 Task: Open Card Card0041 in Board Board0041 in Workspace Development in Trello
Action: Mouse moved to (555, 83)
Screenshot: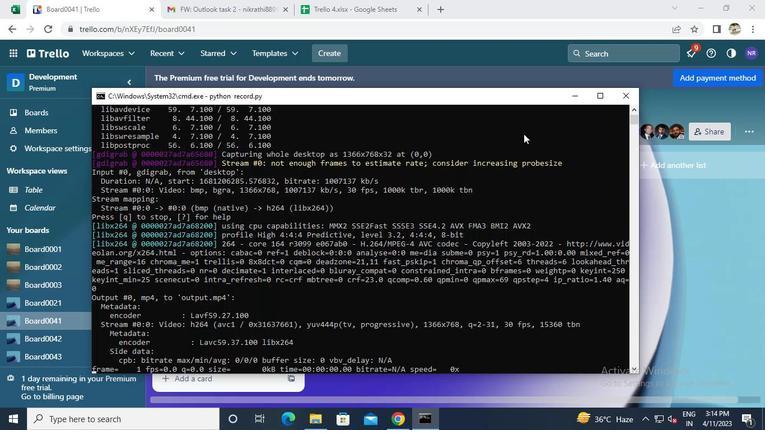 
Action: Mouse pressed left at (555, 83)
Screenshot: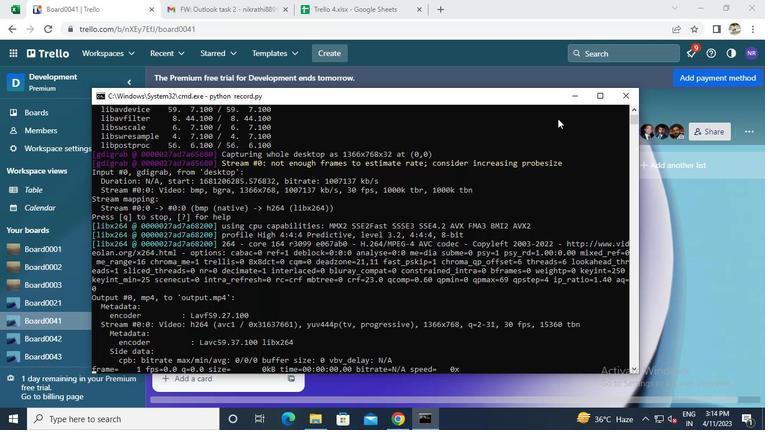 
Action: Mouse moved to (237, 198)
Screenshot: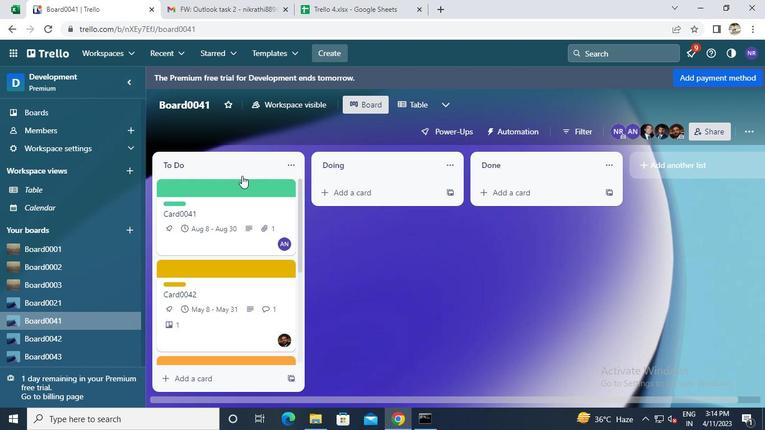 
Action: Mouse pressed left at (237, 198)
Screenshot: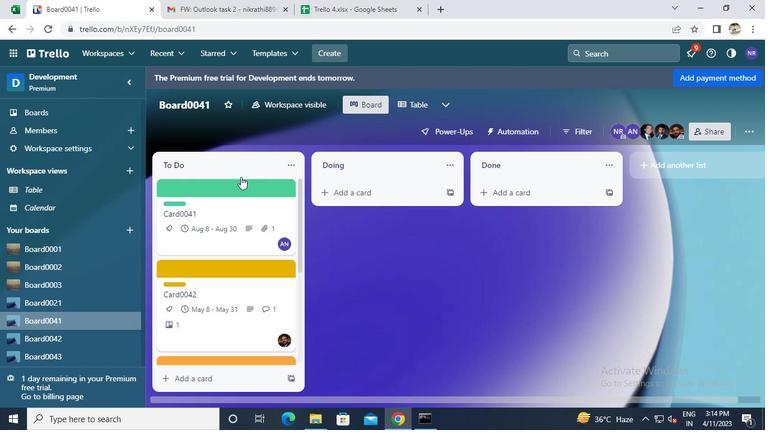 
Action: Mouse moved to (425, 422)
Screenshot: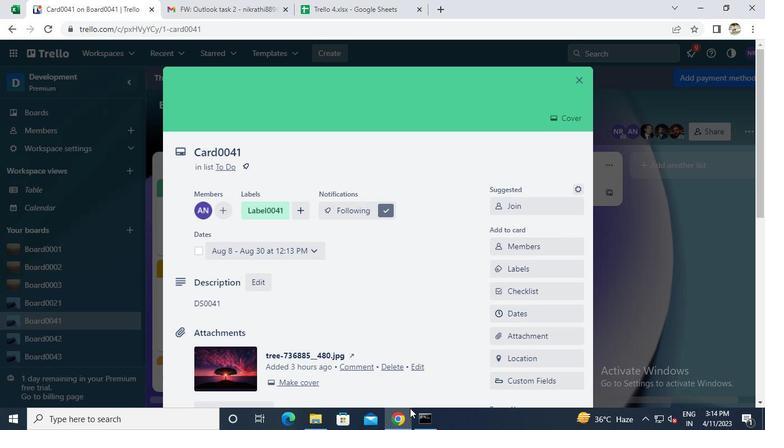 
Action: Mouse pressed left at (425, 422)
Screenshot: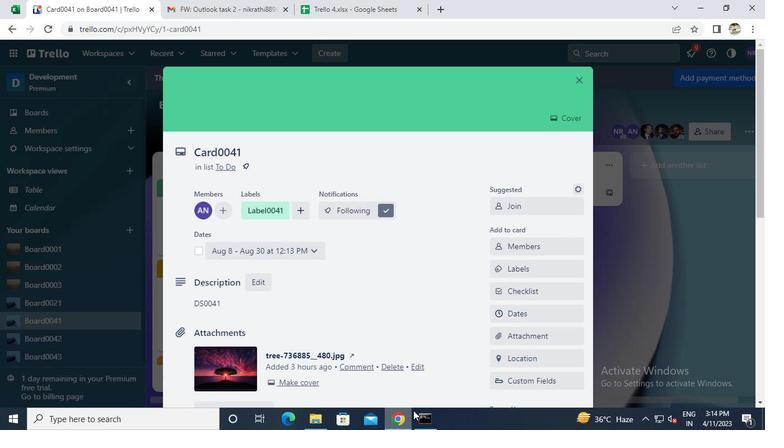 
Action: Mouse moved to (609, 76)
Screenshot: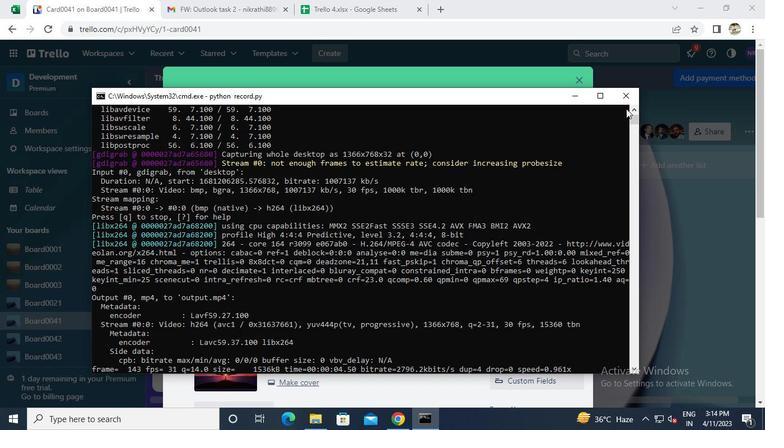 
Action: Mouse pressed left at (609, 76)
Screenshot: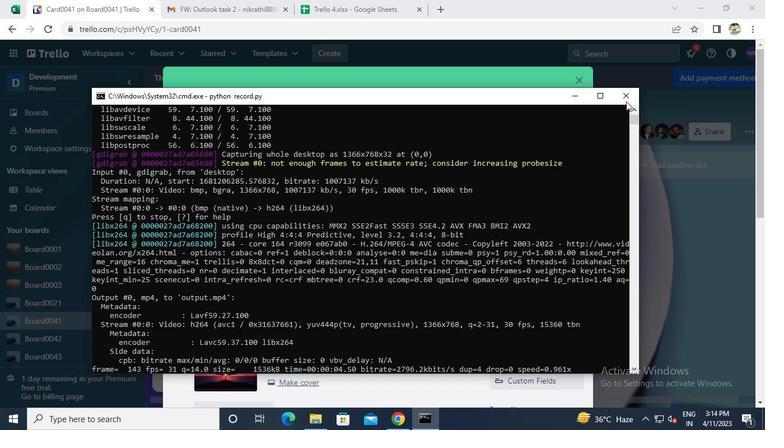 
Action: Mouse moved to (577, 97)
Screenshot: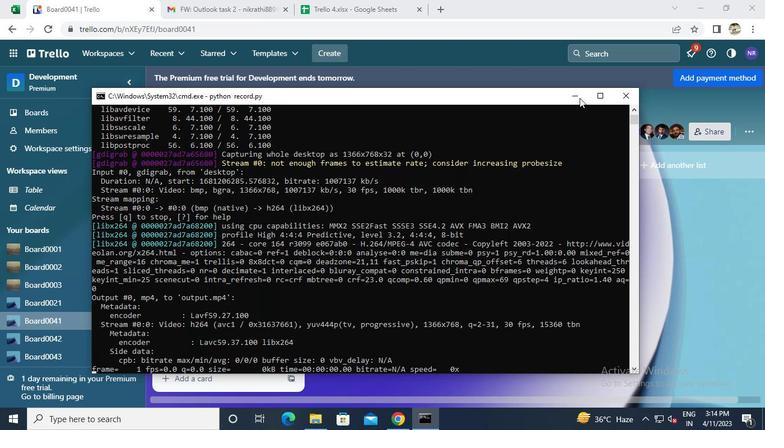 
Action: Mouse pressed left at (577, 97)
Screenshot: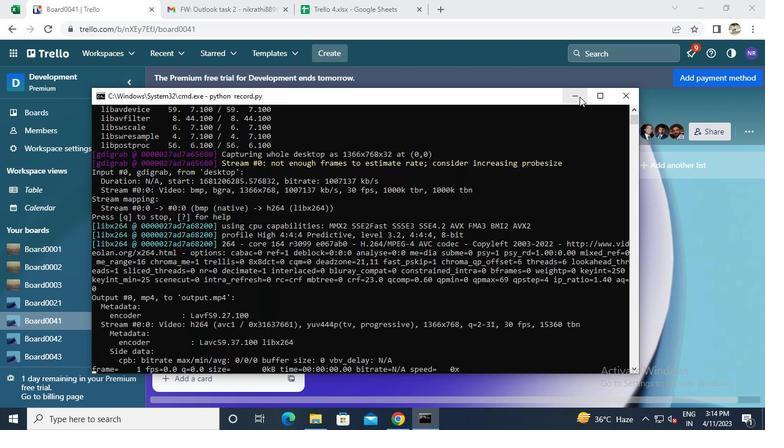 
Action: Mouse moved to (237, 186)
Screenshot: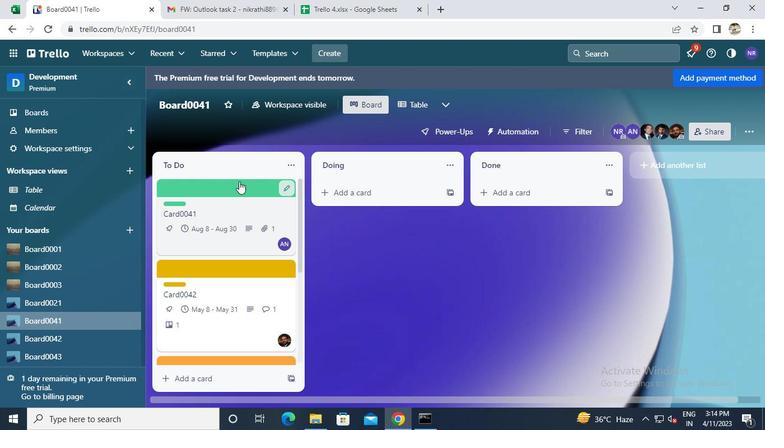 
Action: Mouse pressed left at (237, 186)
Screenshot: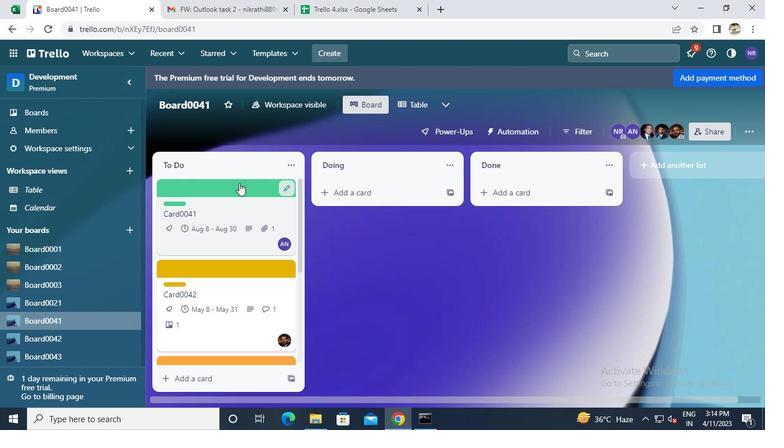 
Action: Mouse moved to (426, 416)
Screenshot: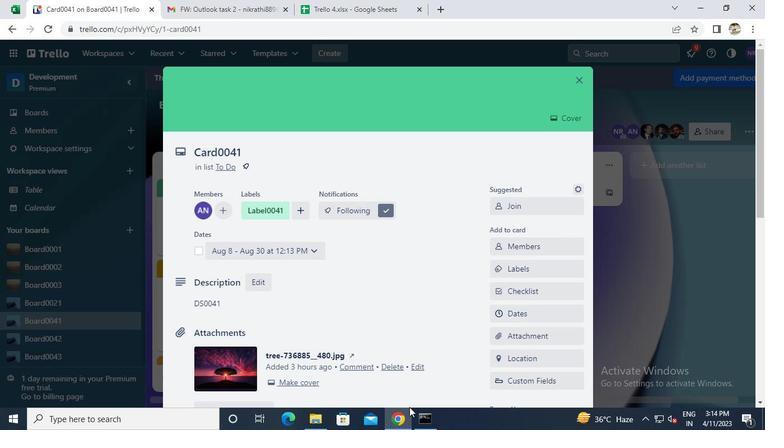 
Action: Mouse pressed left at (426, 416)
Screenshot: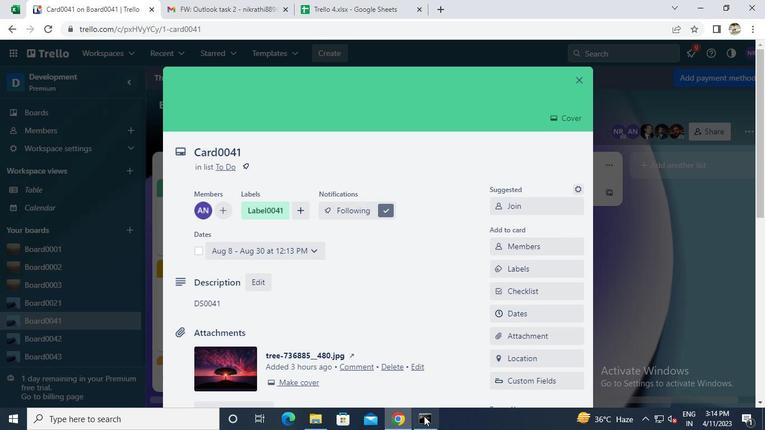 
Action: Mouse moved to (626, 95)
Screenshot: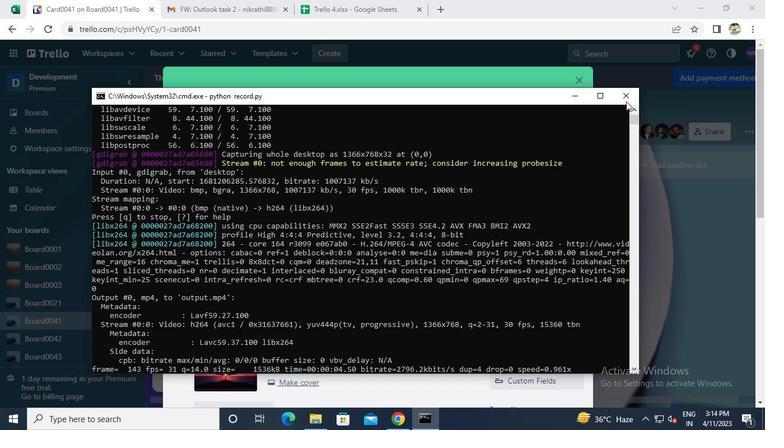 
Action: Mouse pressed left at (626, 95)
Screenshot: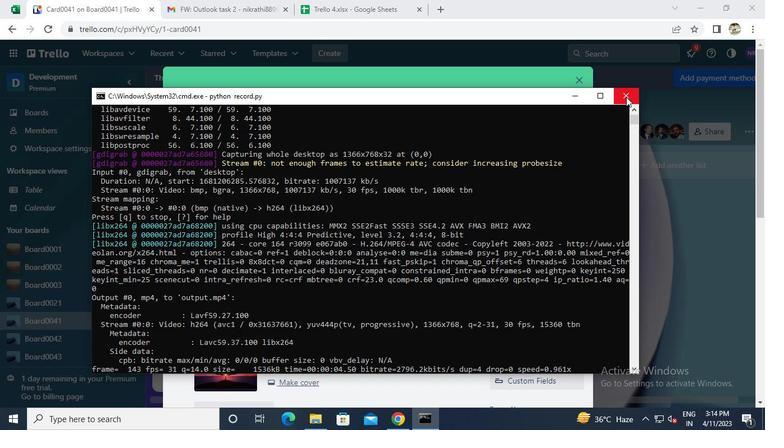 
Action: Mouse moved to (626, 95)
Screenshot: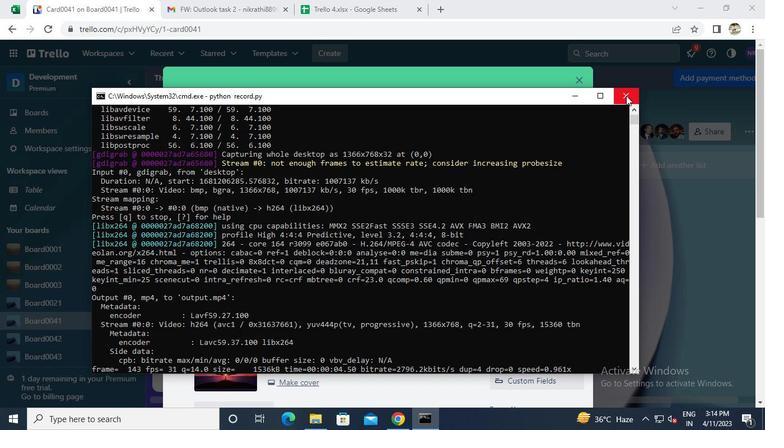 
